 Task: Downgrade and inform are available for Agents in group.
Action: Mouse moved to (16, 261)
Screenshot: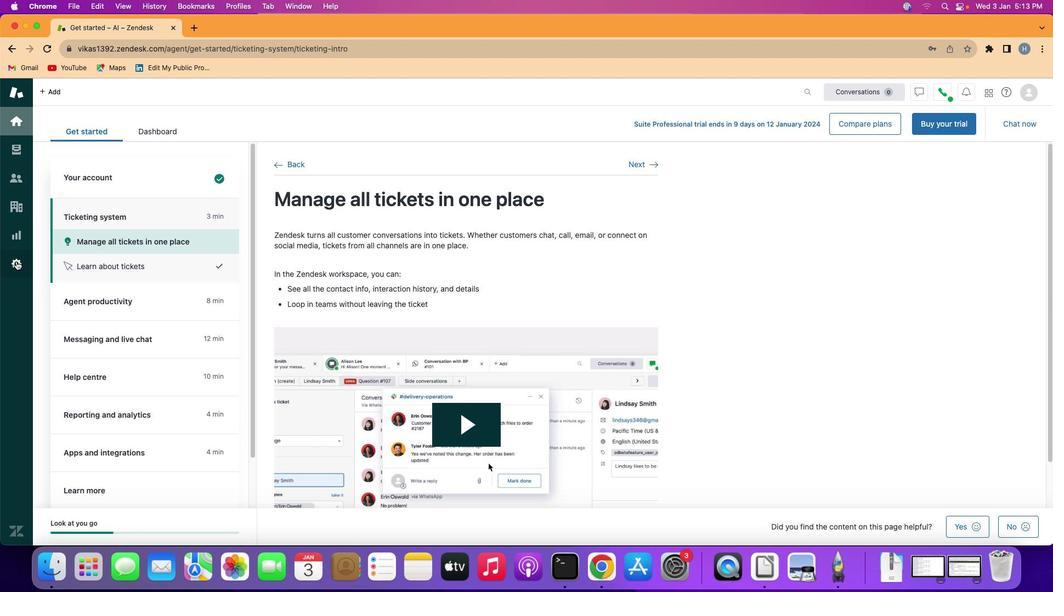 
Action: Mouse pressed left at (16, 261)
Screenshot: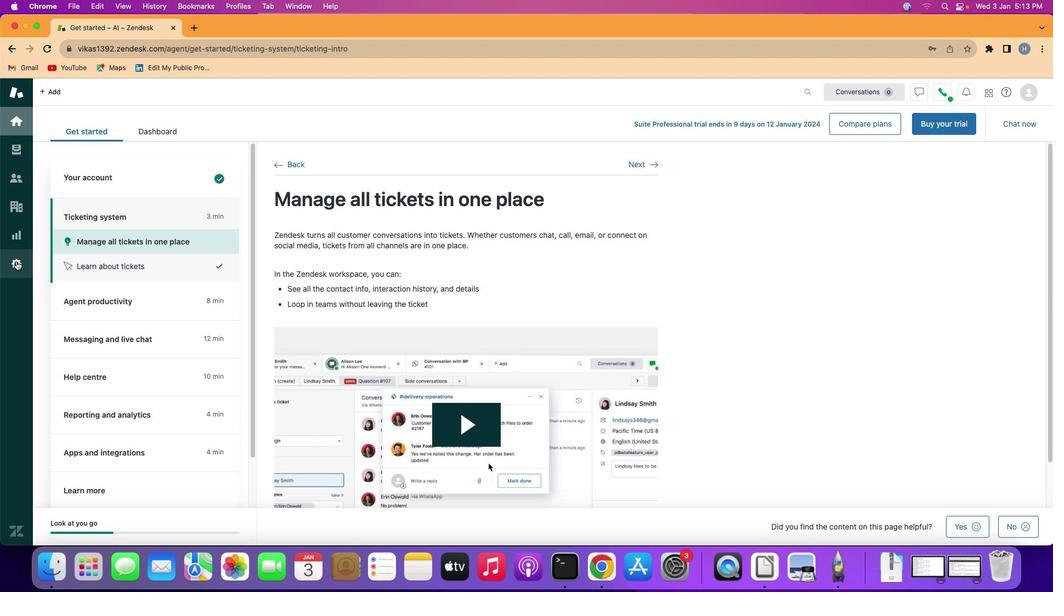 
Action: Mouse moved to (206, 446)
Screenshot: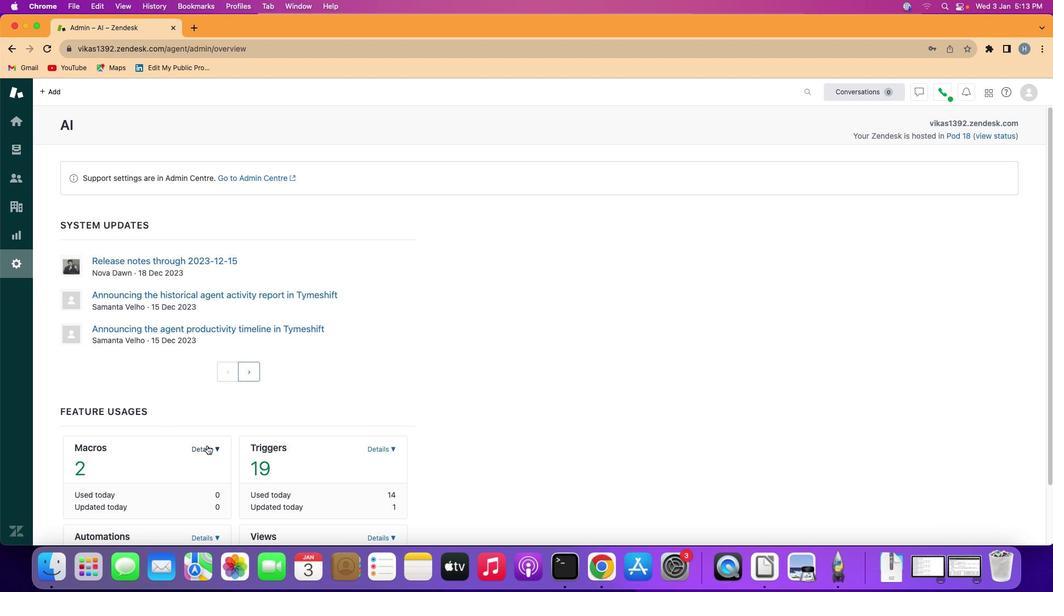 
Action: Mouse pressed left at (206, 446)
Screenshot: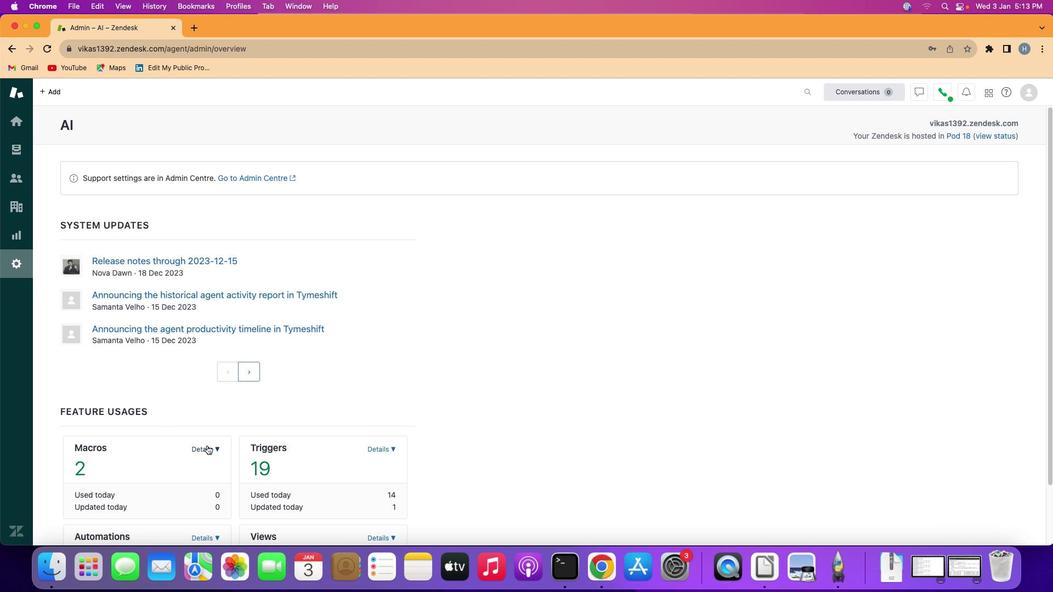 
Action: Mouse moved to (141, 493)
Screenshot: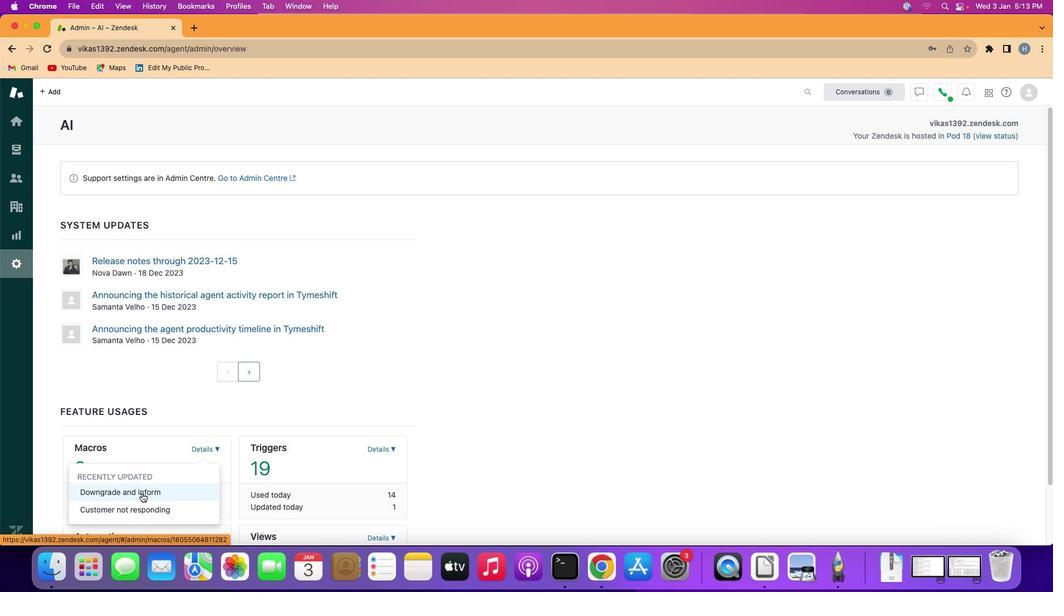 
Action: Mouse pressed left at (141, 493)
Screenshot: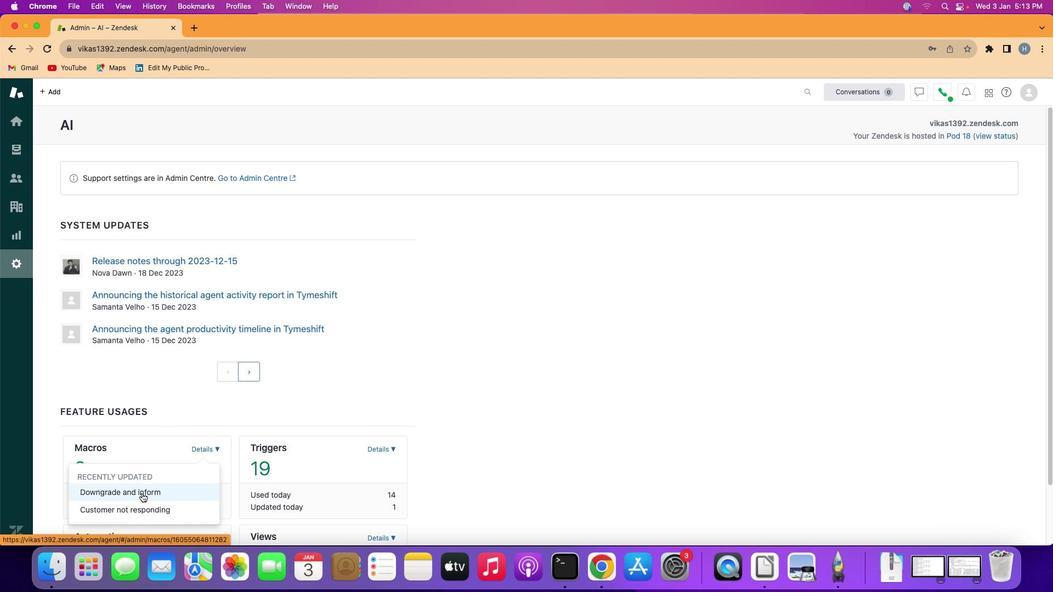 
Action: Mouse moved to (188, 294)
Screenshot: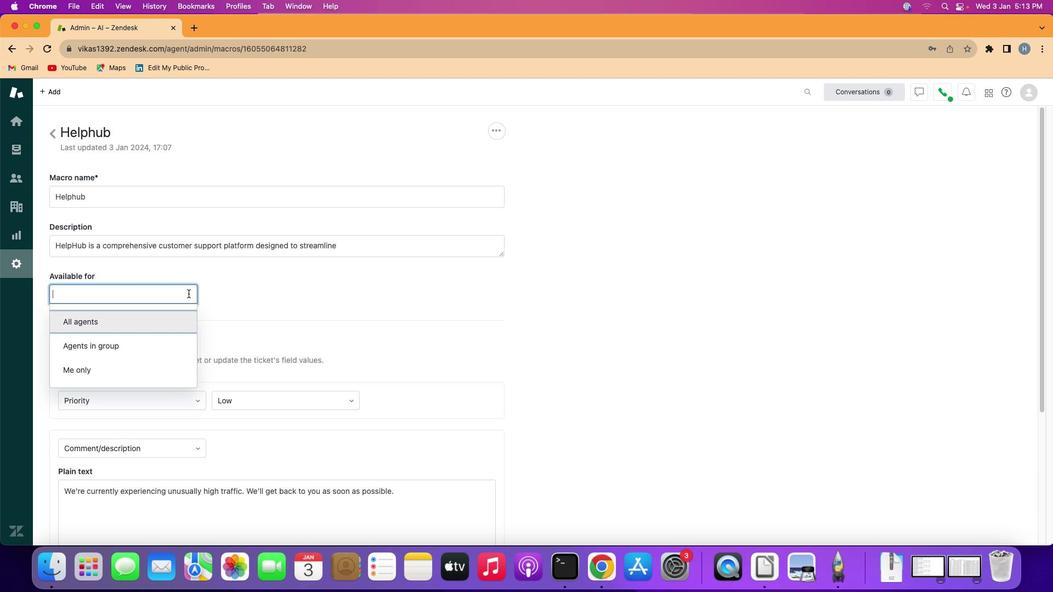 
Action: Mouse pressed left at (188, 294)
Screenshot: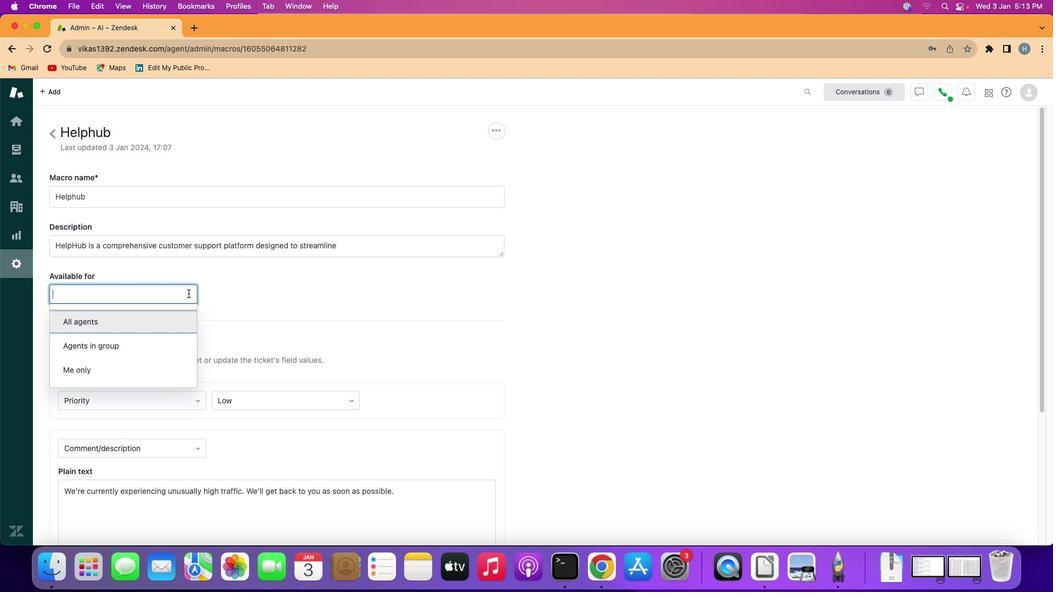 
Action: Mouse moved to (167, 342)
Screenshot: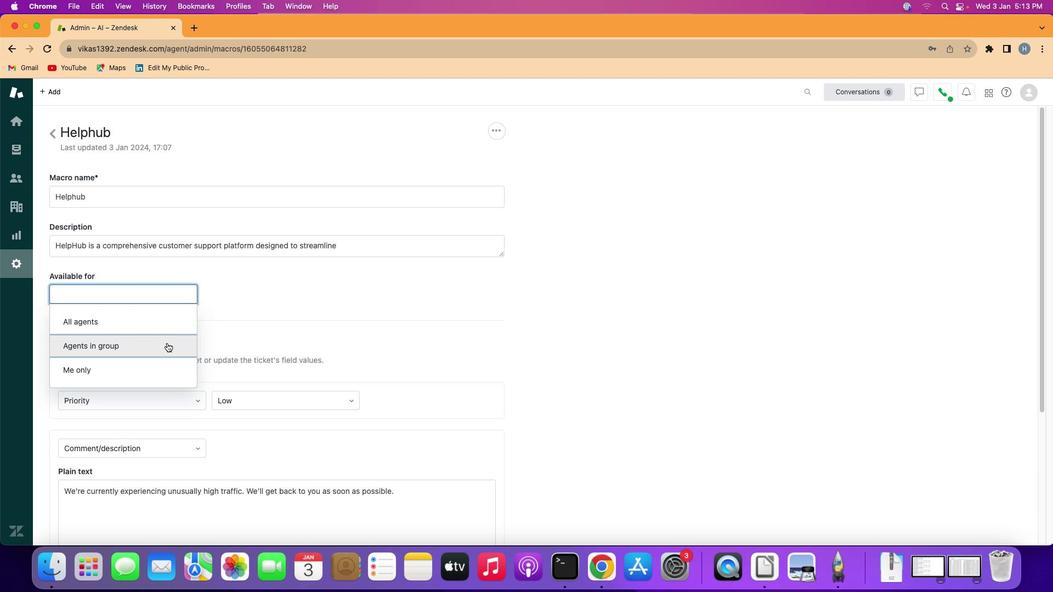 
Action: Mouse pressed left at (167, 342)
Screenshot: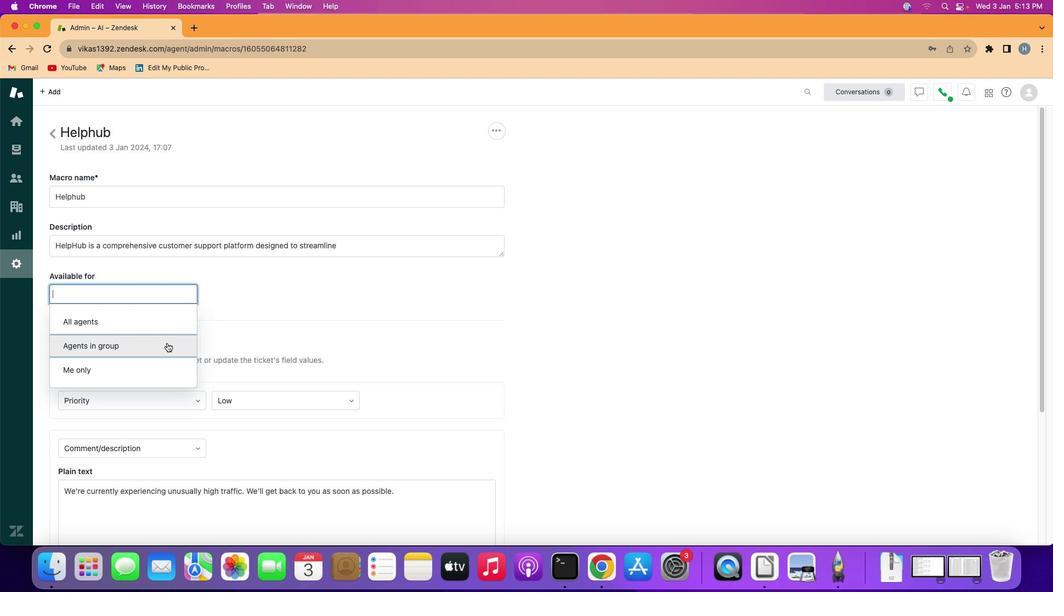 
Action: Mouse moved to (224, 319)
Screenshot: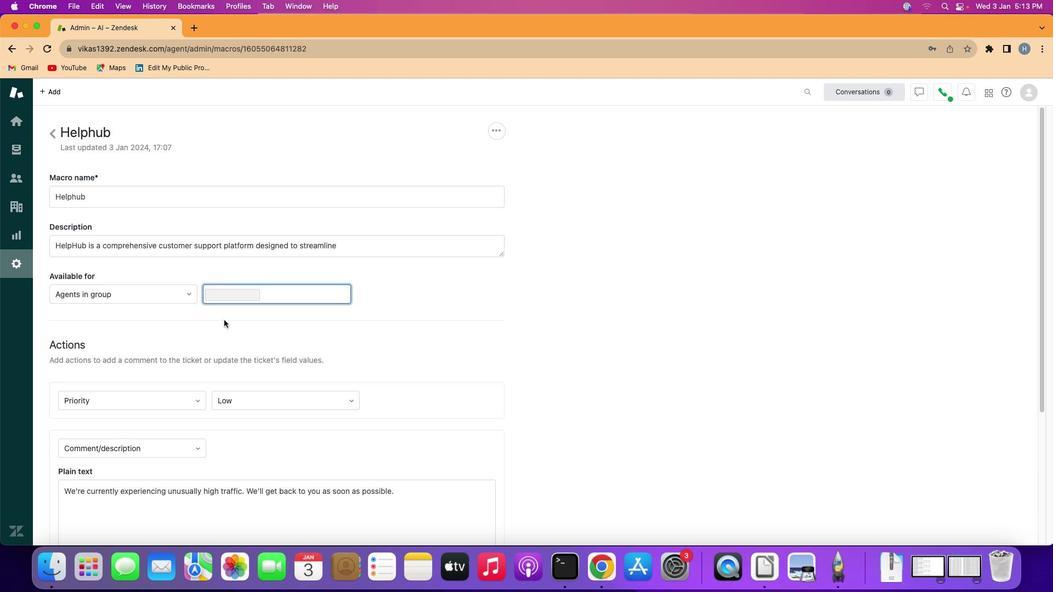 
